 Task: Search issues that are created by you.
Action: Mouse moved to (185, 129)
Screenshot: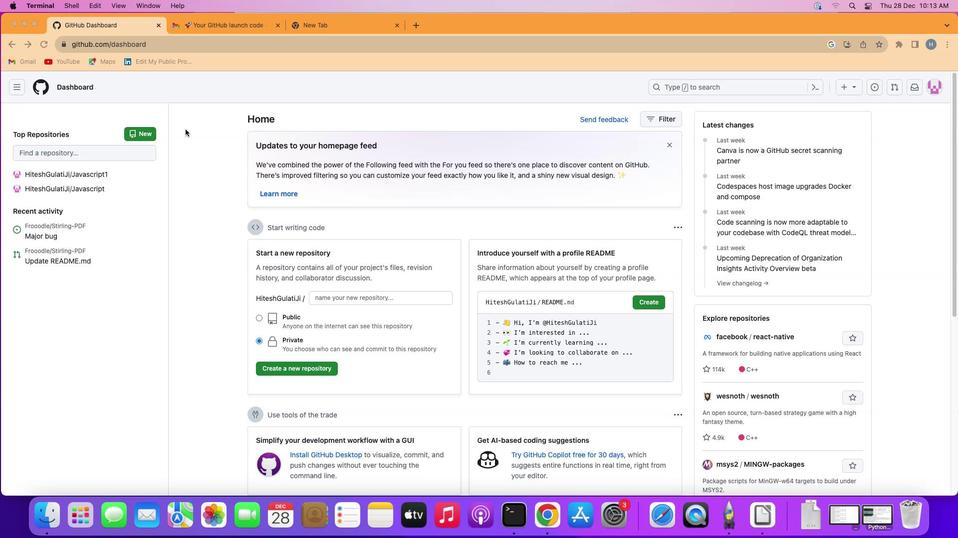 
Action: Mouse pressed left at (185, 129)
Screenshot: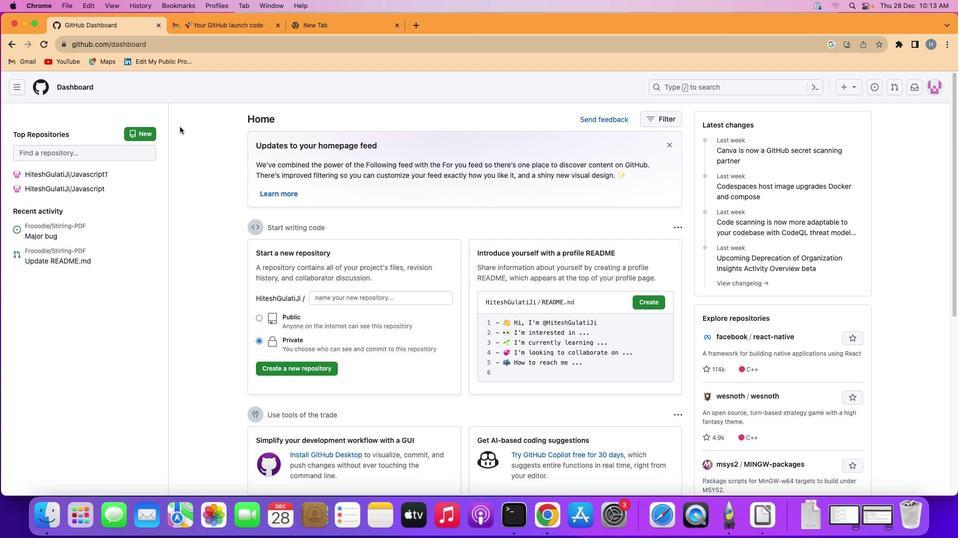 
Action: Mouse moved to (17, 86)
Screenshot: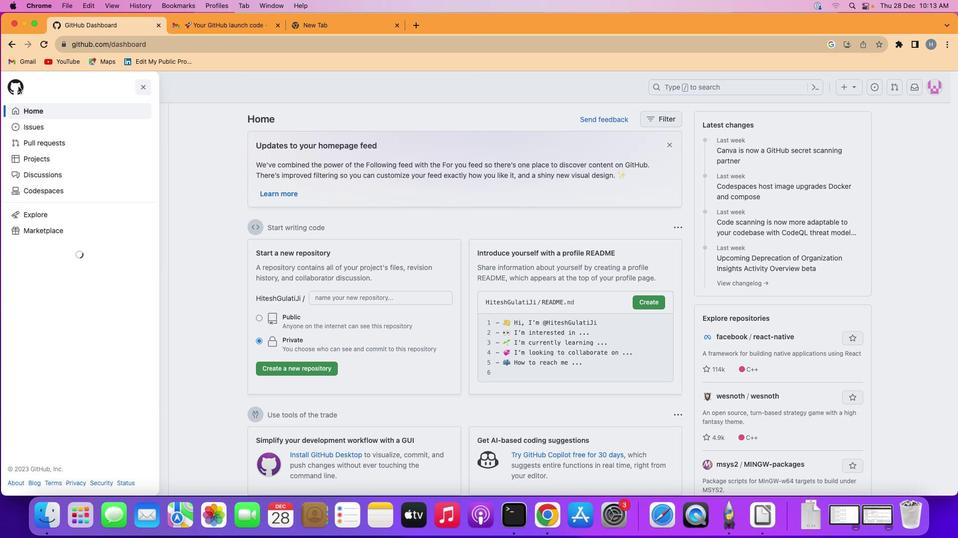 
Action: Mouse pressed left at (17, 86)
Screenshot: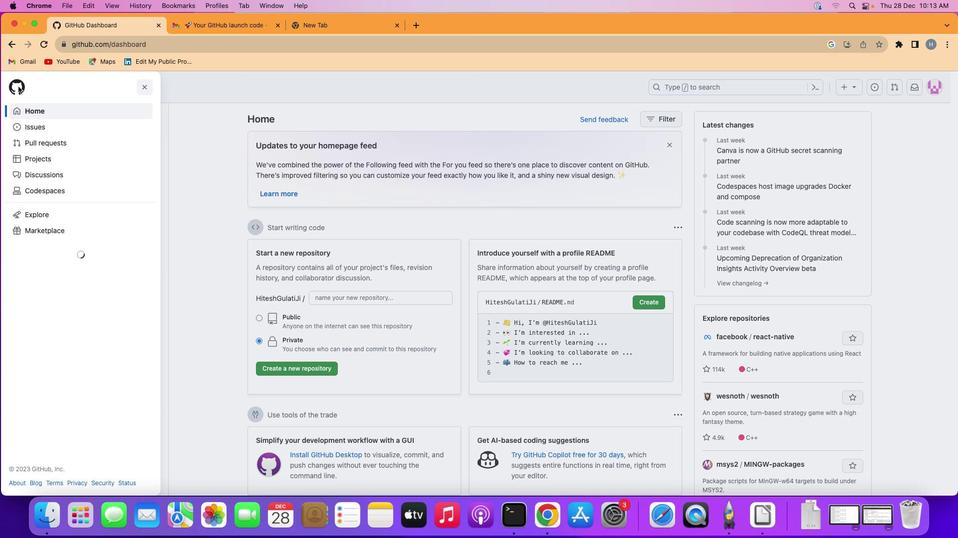 
Action: Mouse moved to (41, 127)
Screenshot: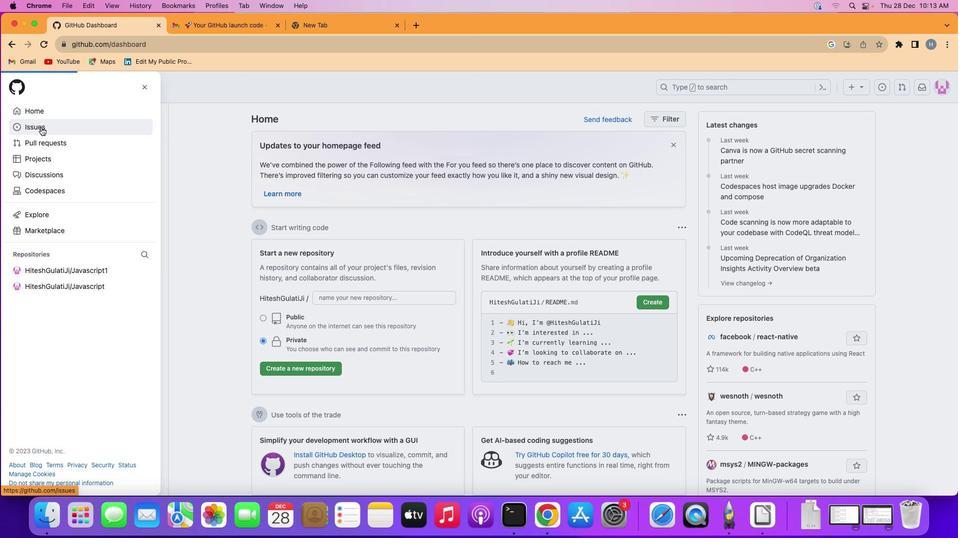 
Action: Mouse pressed left at (41, 127)
Screenshot: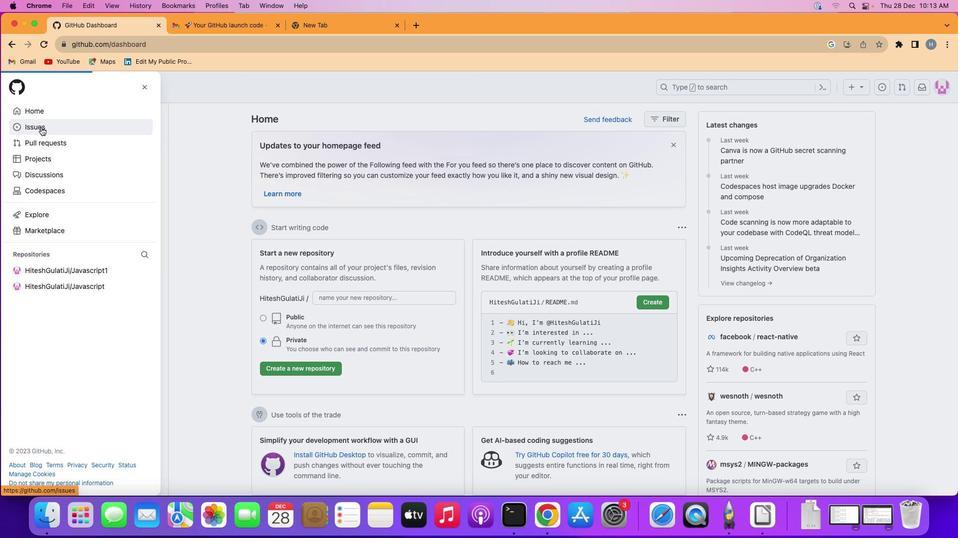 
Action: Mouse moved to (258, 120)
Screenshot: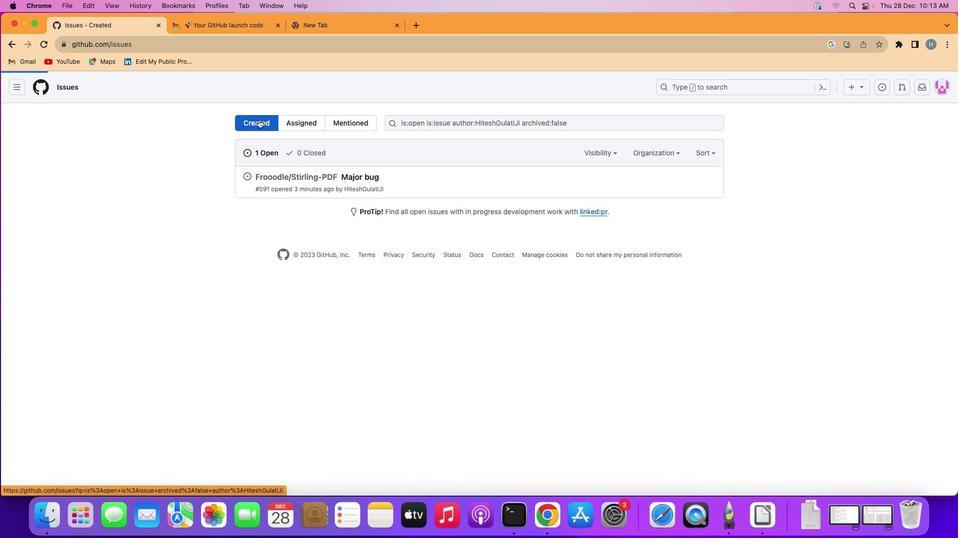 
Action: Mouse pressed left at (258, 120)
Screenshot: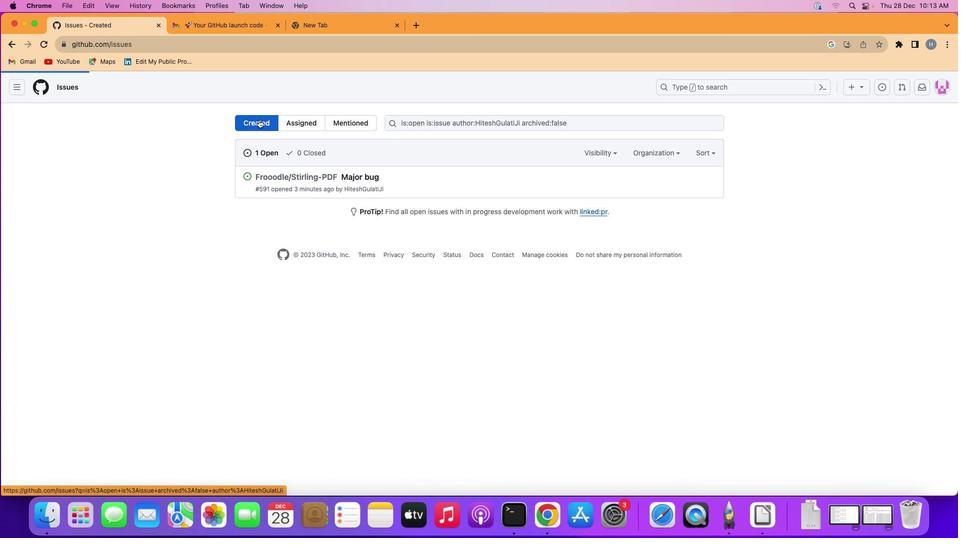 
